 Task: Get help.
Action: Mouse moved to (952, 78)
Screenshot: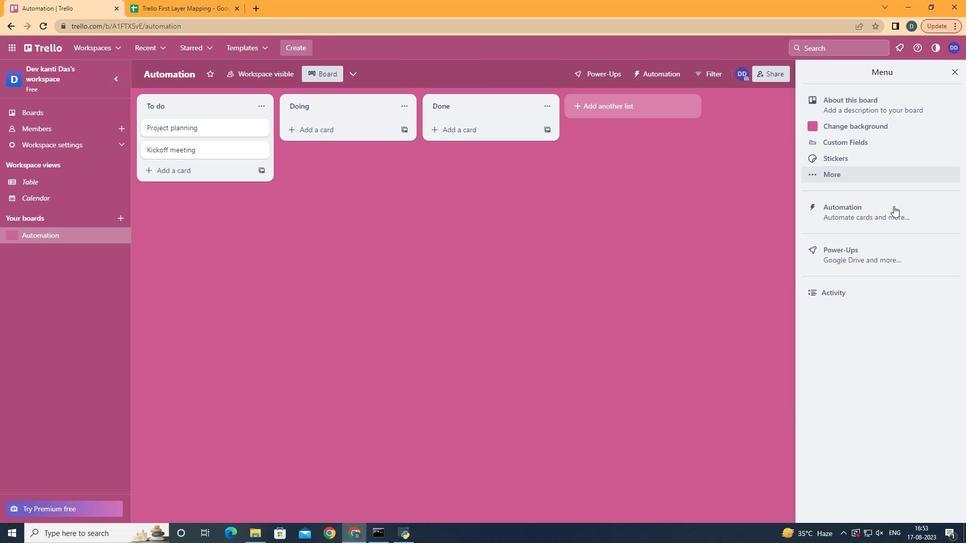 
Action: Mouse pressed left at (952, 78)
Screenshot: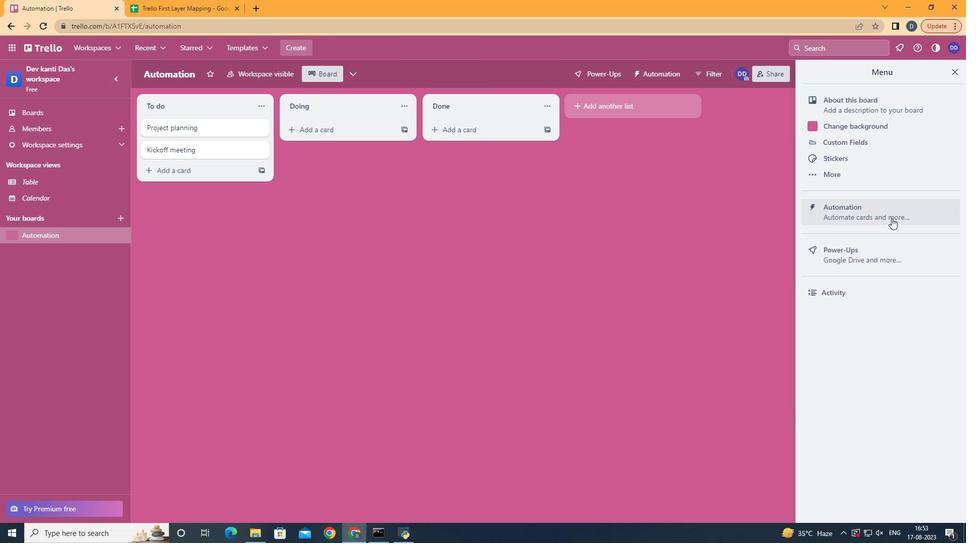 
Action: Mouse moved to (888, 213)
Screenshot: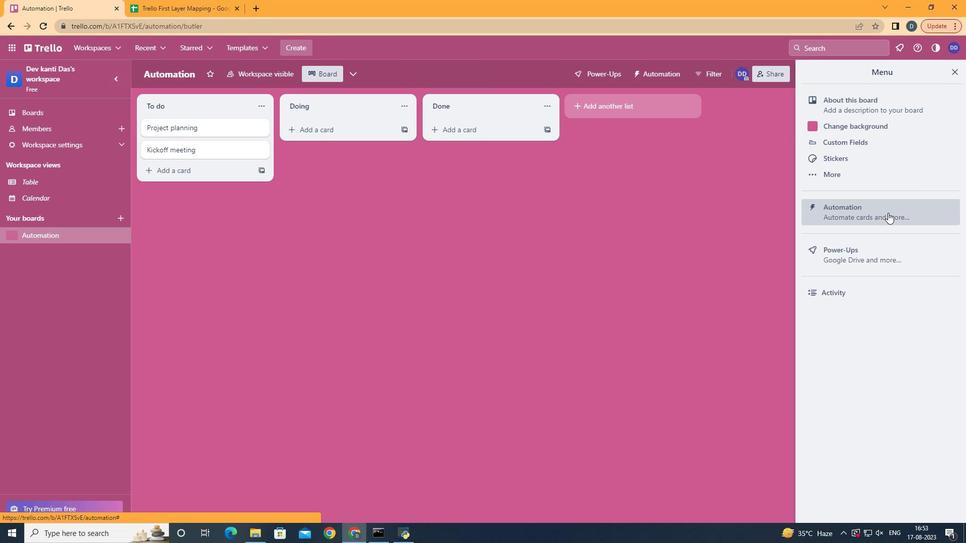 
Action: Mouse pressed left at (888, 213)
Screenshot: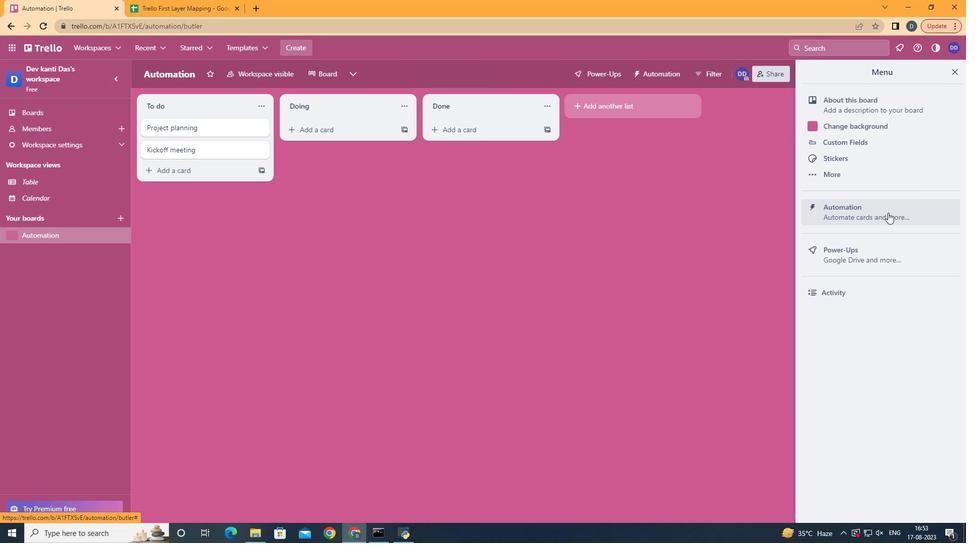 
Action: Mouse moved to (186, 496)
Screenshot: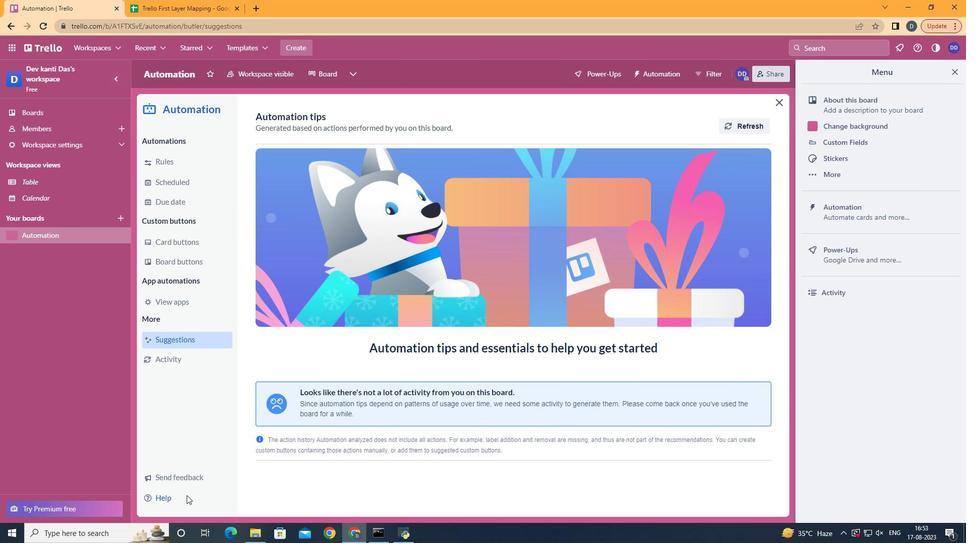 
Action: Mouse pressed left at (186, 496)
Screenshot: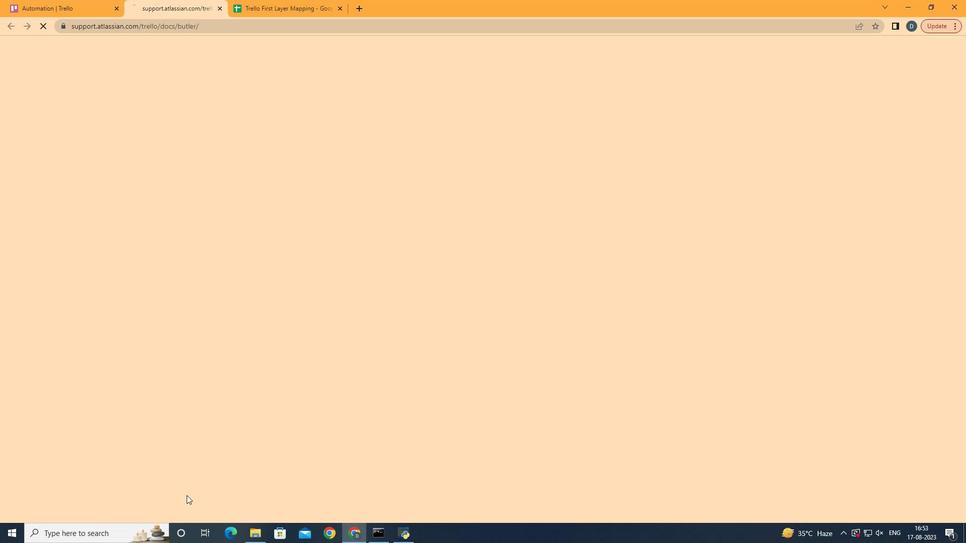 
Action: Mouse moved to (464, 287)
Screenshot: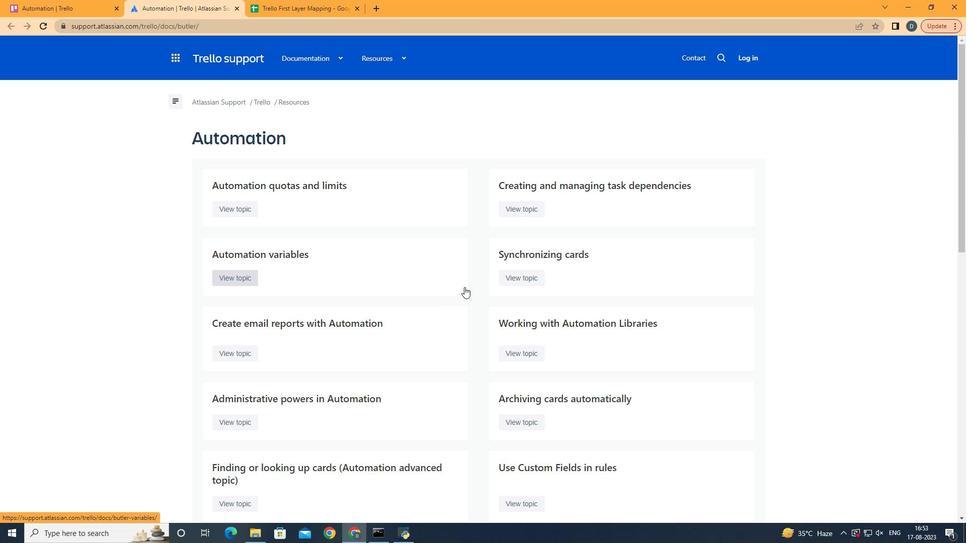 
